 Task: Check for  the employees who works at ExxonMobil
Action: Mouse moved to (528, 50)
Screenshot: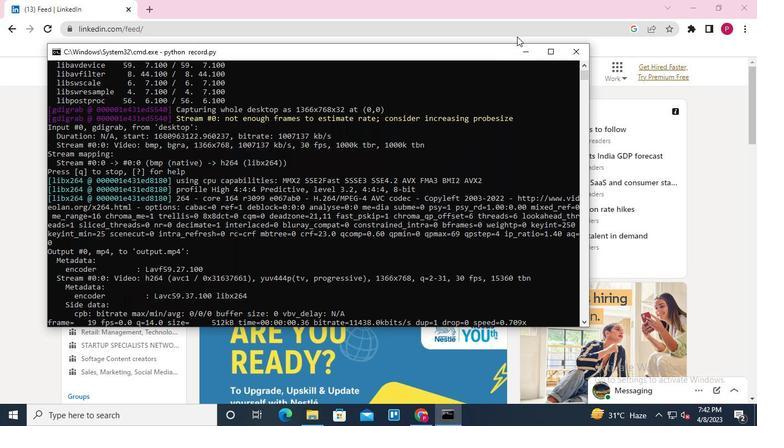 
Action: Mouse pressed left at (528, 50)
Screenshot: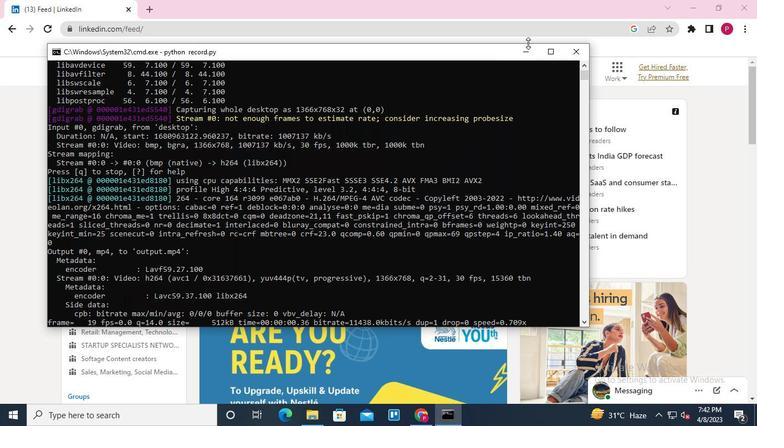 
Action: Mouse moved to (134, 69)
Screenshot: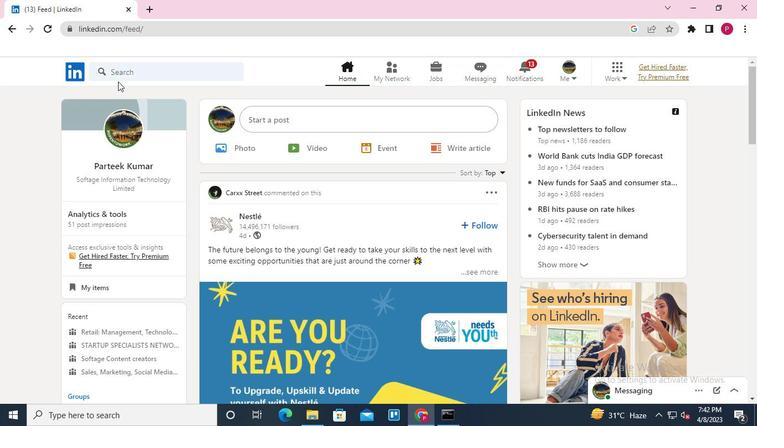 
Action: Mouse pressed left at (134, 69)
Screenshot: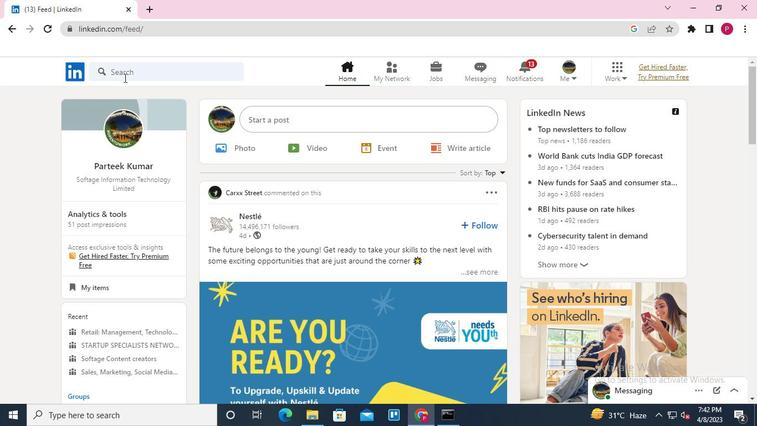 
Action: Mouse moved to (114, 118)
Screenshot: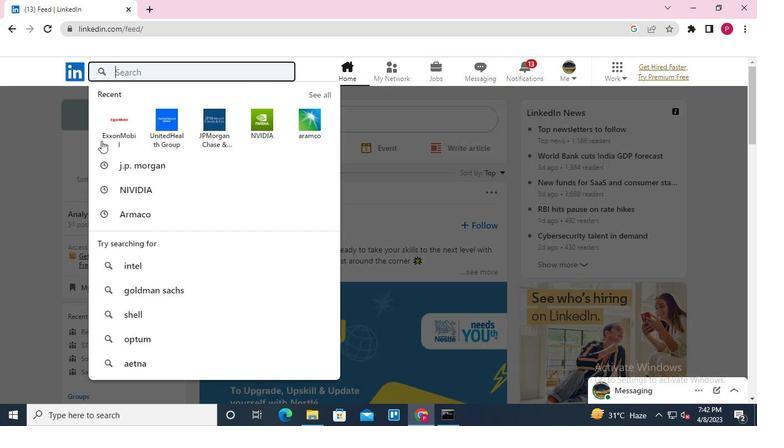 
Action: Mouse pressed left at (114, 118)
Screenshot: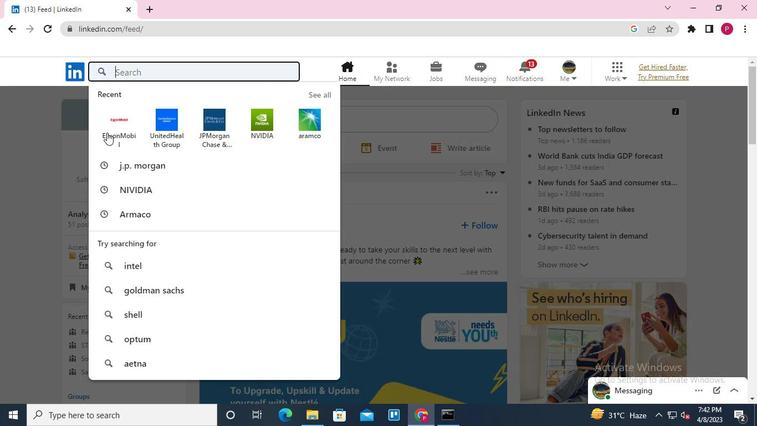 
Action: Mouse moved to (336, 130)
Screenshot: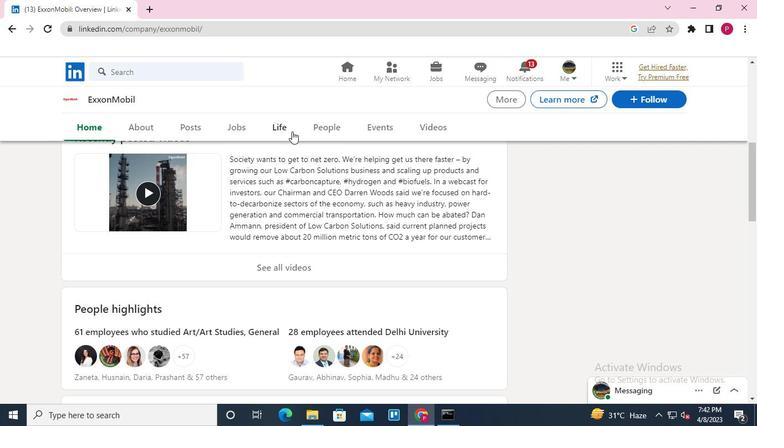 
Action: Mouse pressed left at (336, 130)
Screenshot: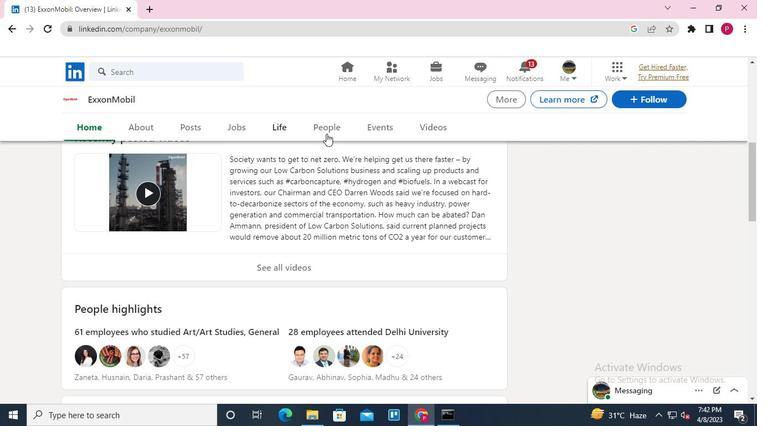 
Action: Mouse moved to (263, 299)
Screenshot: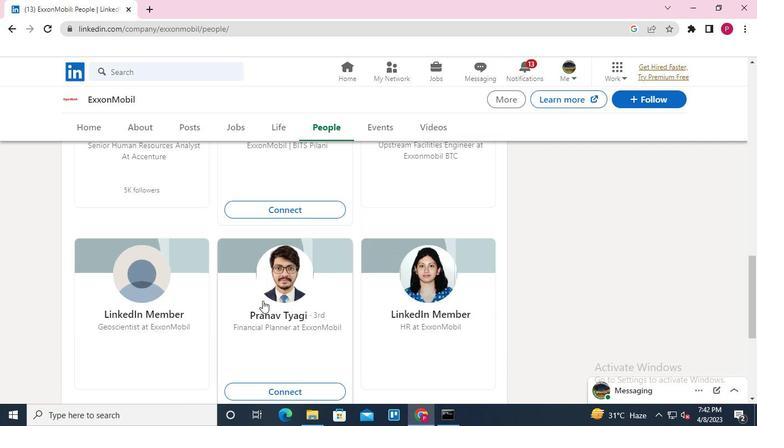 
Action: Keyboard Key.alt_l
Screenshot: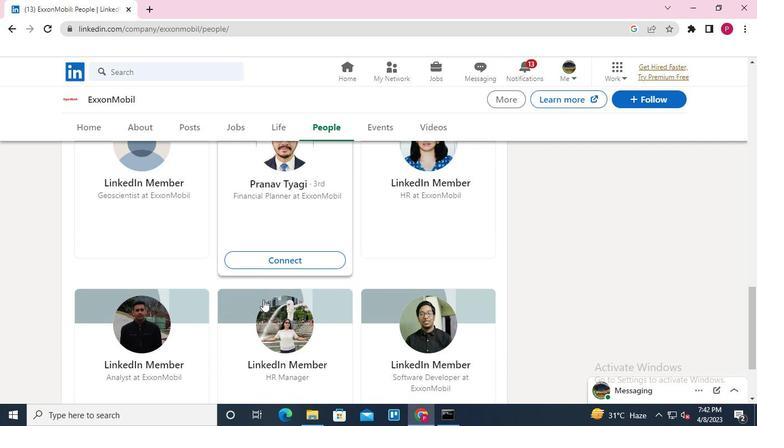 
Action: Keyboard Key.tab
Screenshot: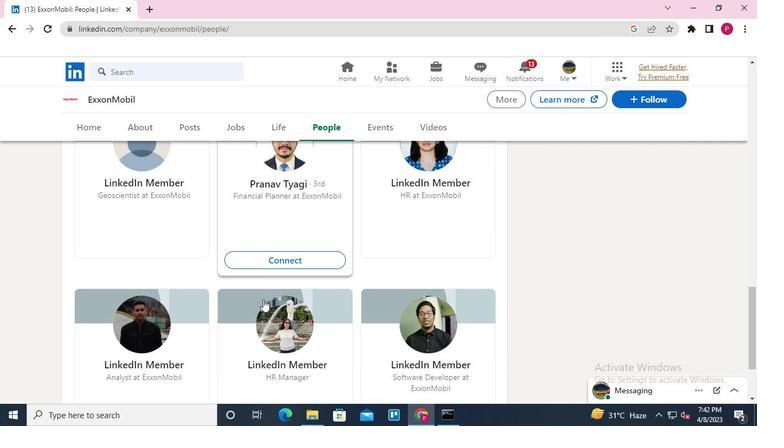 
Action: Mouse moved to (569, 55)
Screenshot: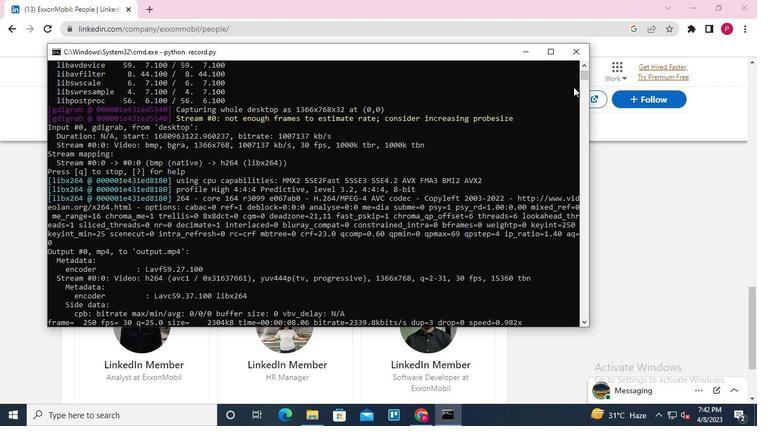 
Action: Mouse pressed left at (569, 55)
Screenshot: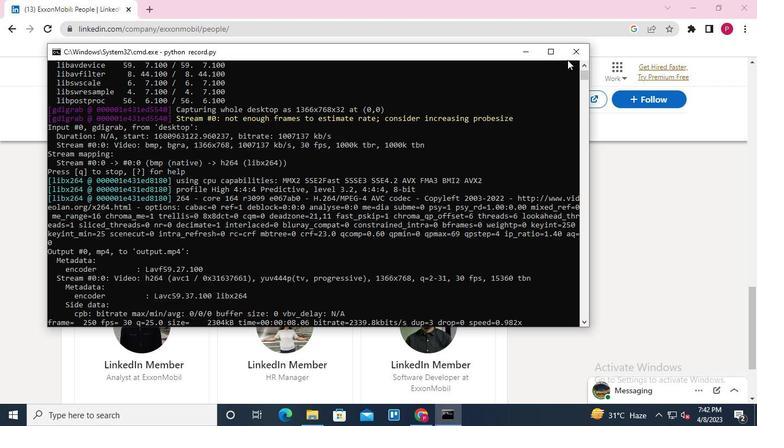 
